 Task: Visit the documents section on the  page of Meta
Action: Mouse moved to (834, 149)
Screenshot: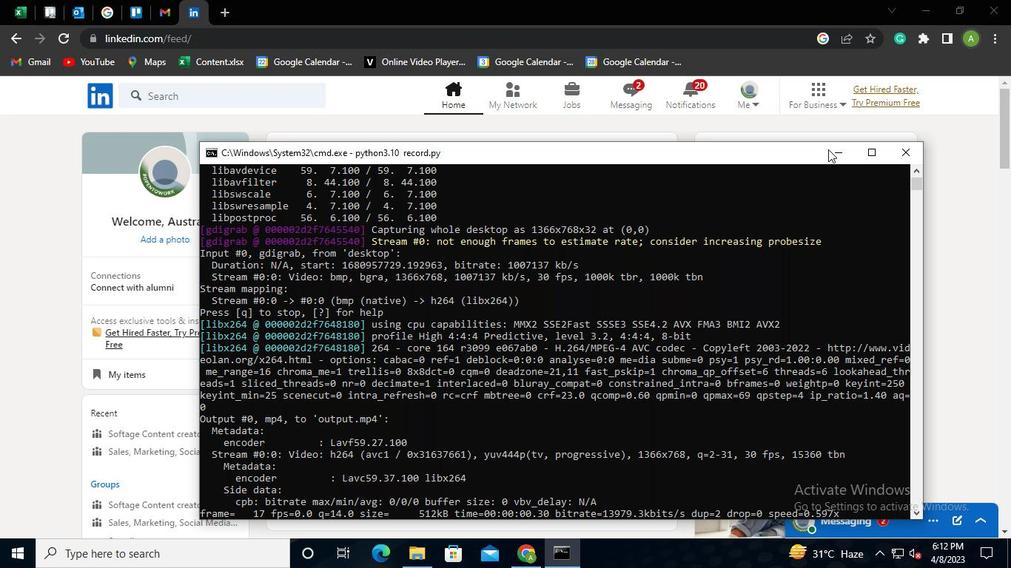 
Action: Mouse pressed left at (834, 149)
Screenshot: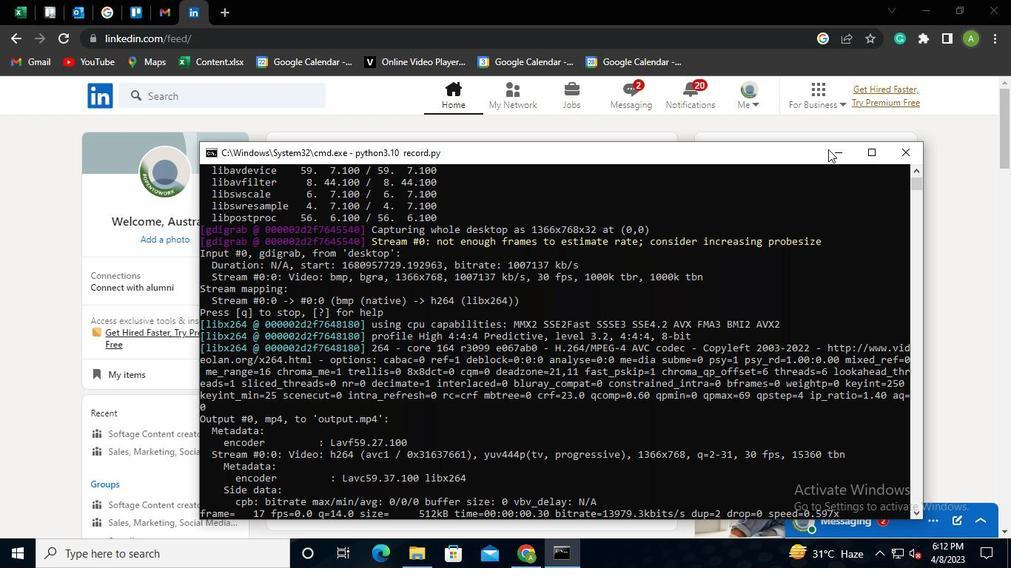 
Action: Mouse moved to (199, 94)
Screenshot: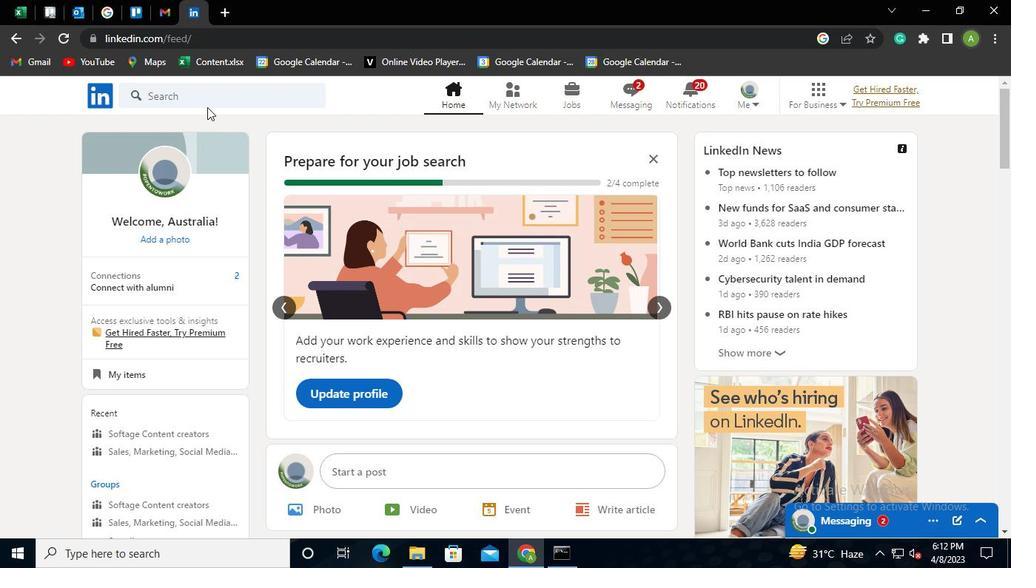 
Action: Mouse pressed left at (199, 94)
Screenshot: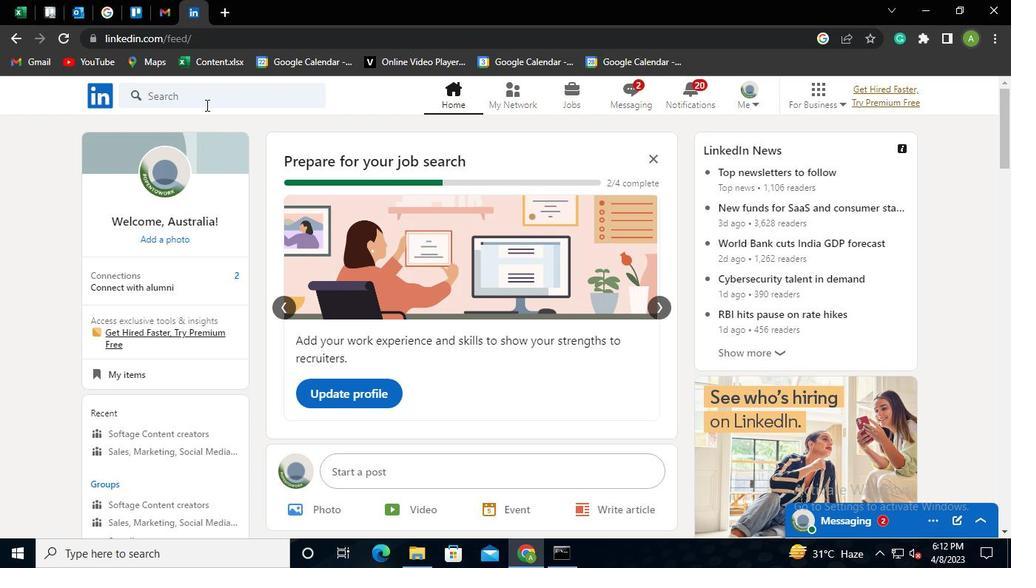 
Action: Mouse moved to (162, 156)
Screenshot: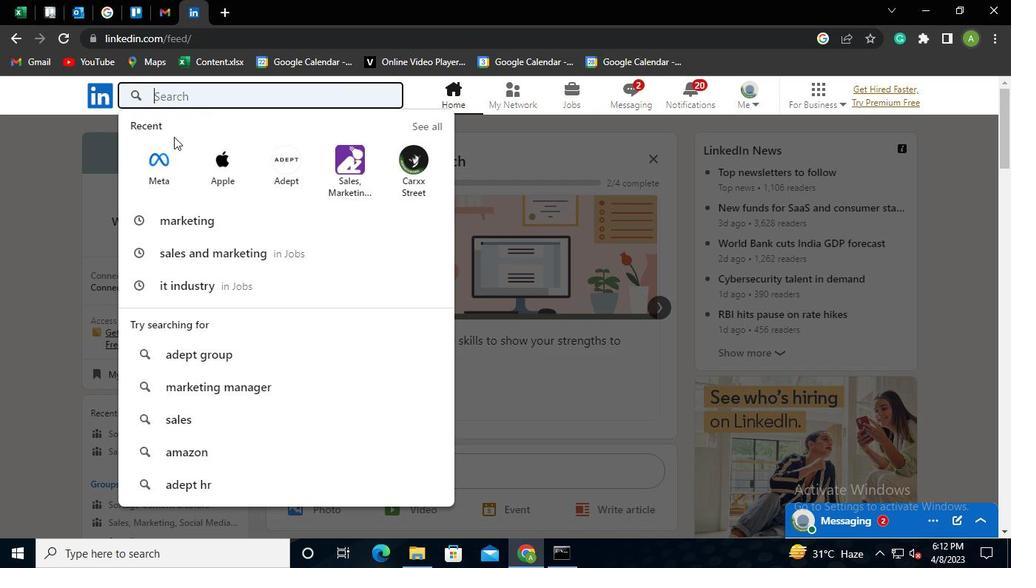 
Action: Mouse pressed left at (162, 156)
Screenshot: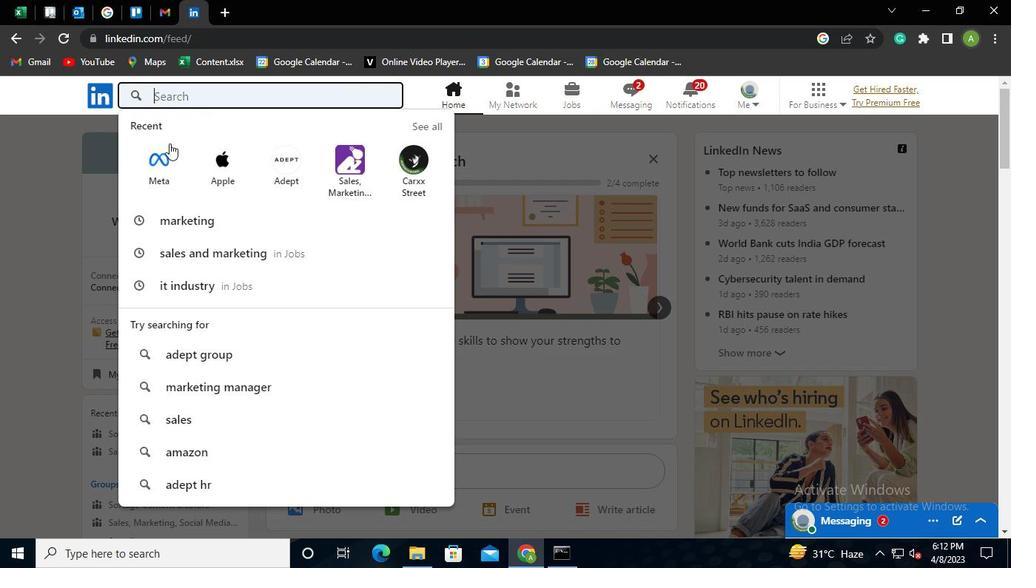 
Action: Mouse moved to (336, 174)
Screenshot: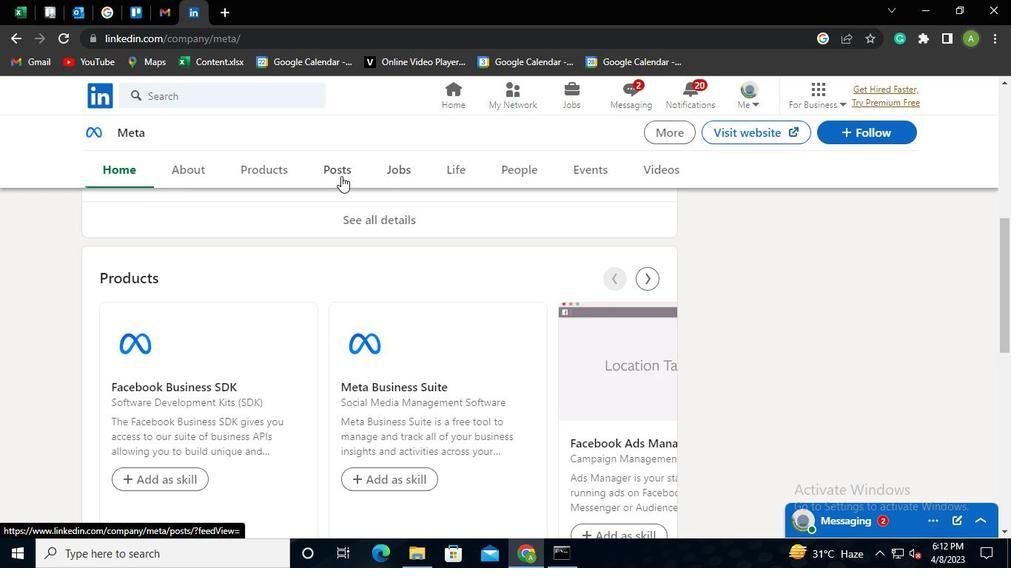 
Action: Mouse pressed left at (336, 174)
Screenshot: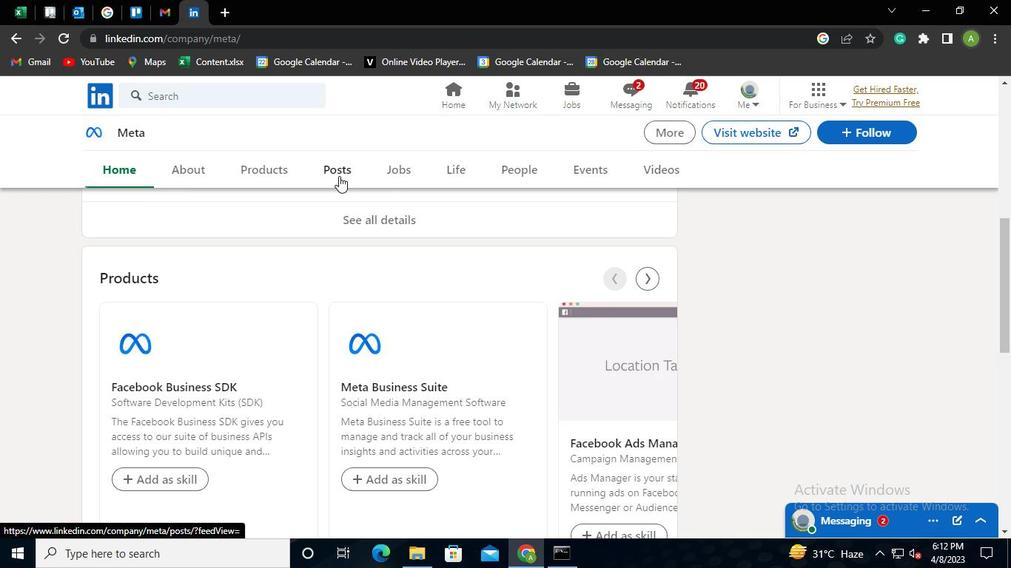 
Action: Mouse moved to (513, 332)
Screenshot: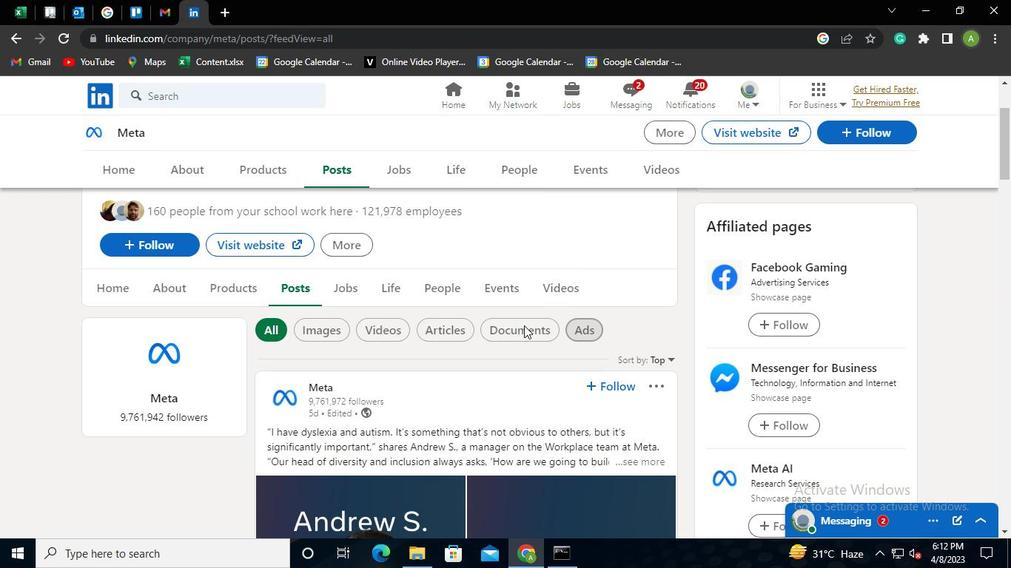
Action: Mouse pressed left at (513, 332)
Screenshot: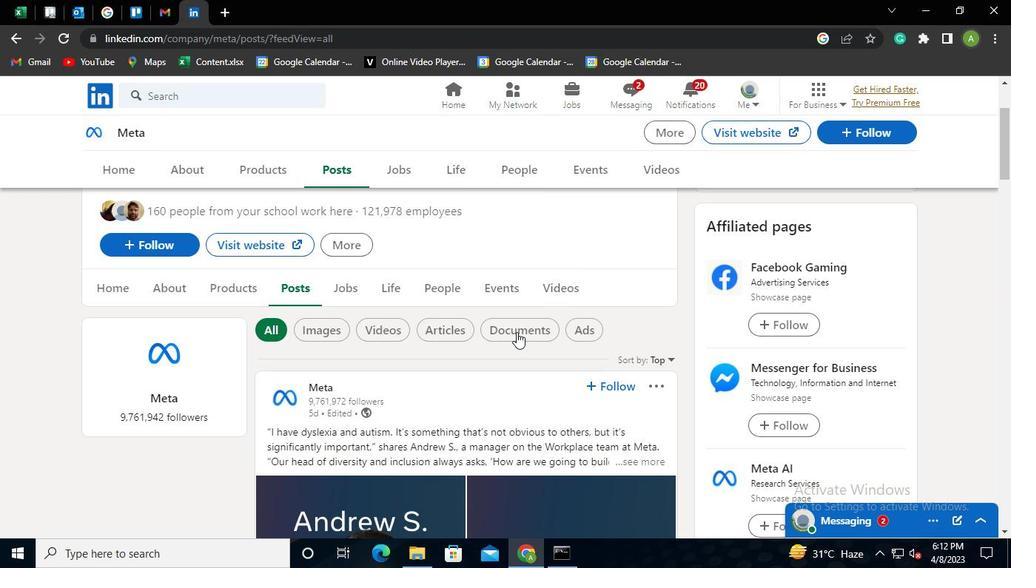 
Action: Mouse moved to (572, 550)
Screenshot: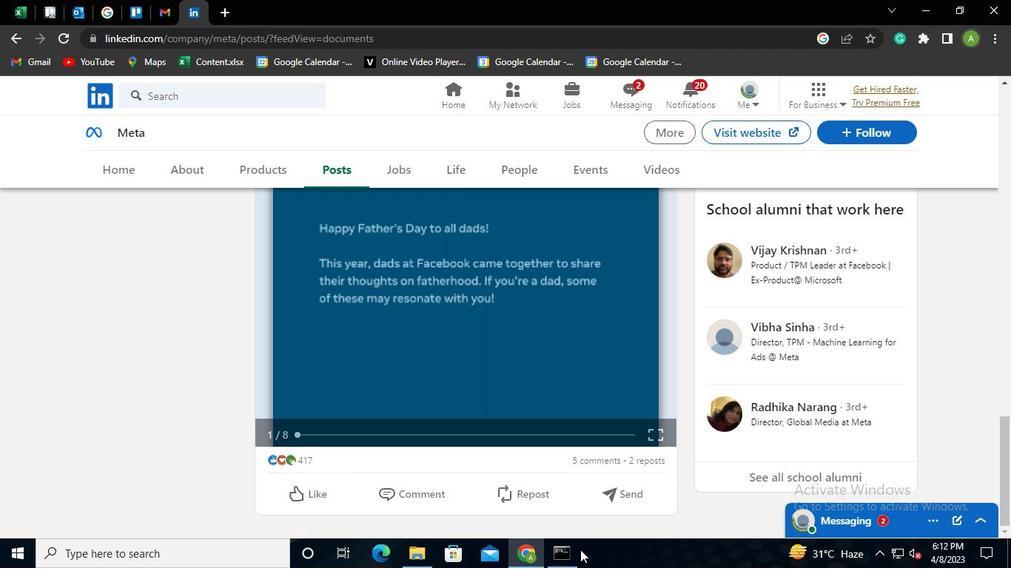 
Action: Mouse pressed left at (572, 550)
Screenshot: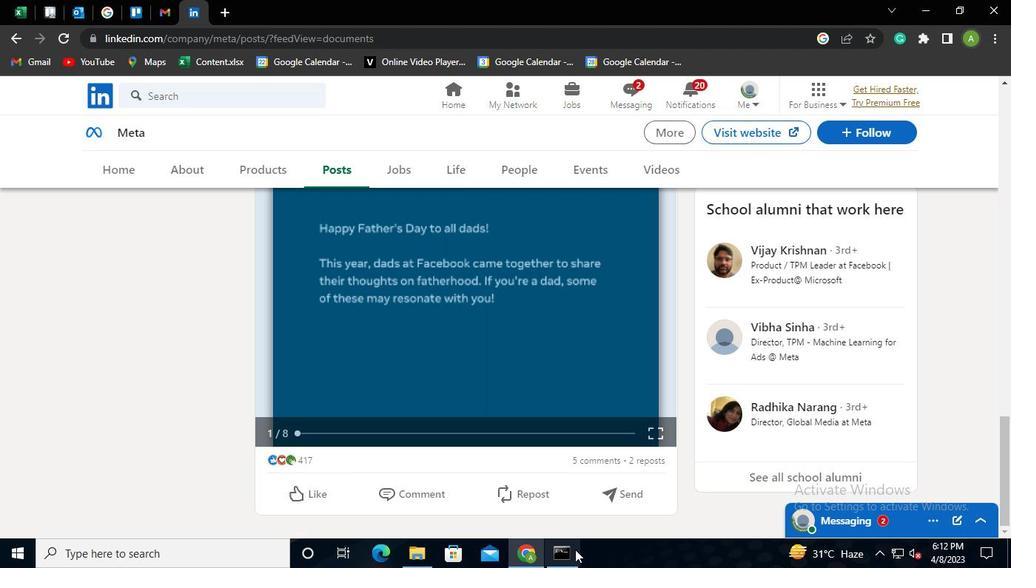 
Action: Mouse moved to (907, 152)
Screenshot: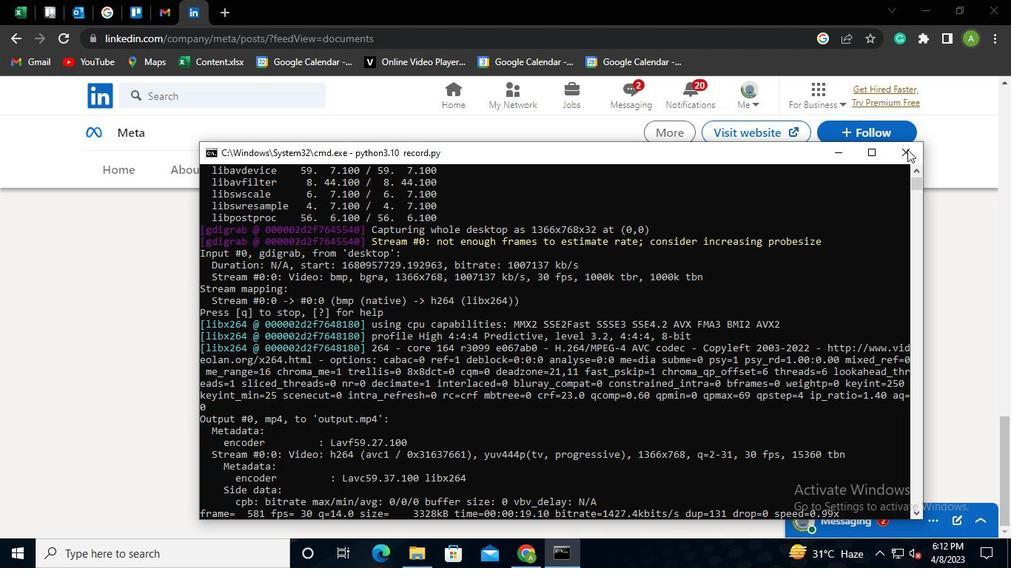 
Action: Mouse pressed left at (907, 152)
Screenshot: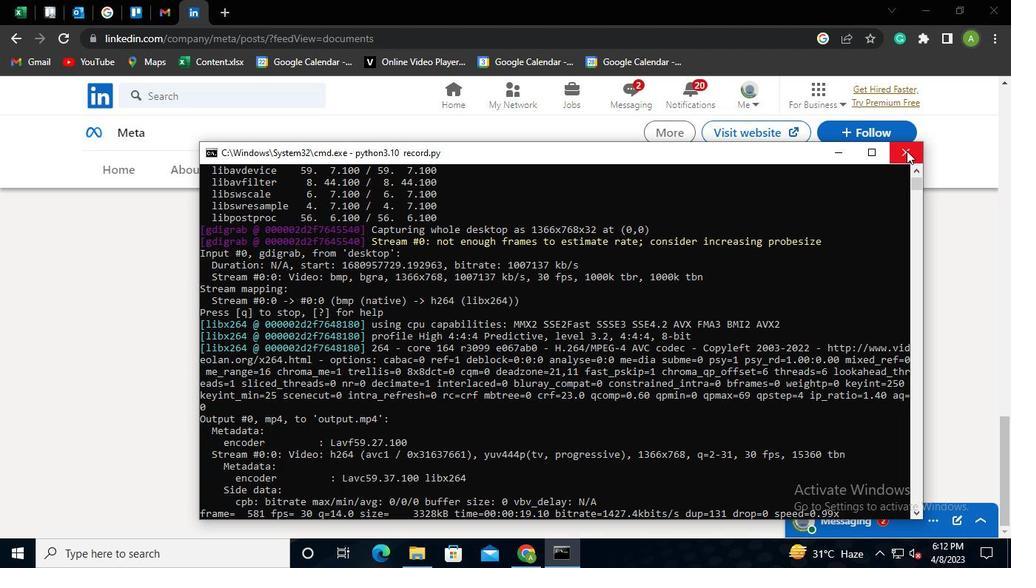 
Action: Mouse moved to (907, 153)
Screenshot: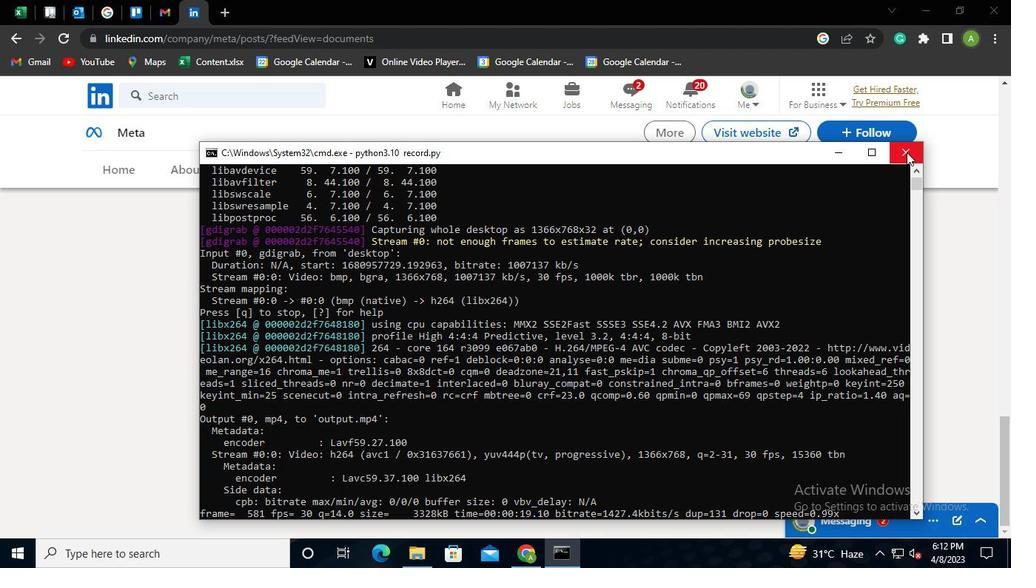 
